 Task: Move the position of the to-do list to the doing list.
Action: Mouse moved to (882, 287)
Screenshot: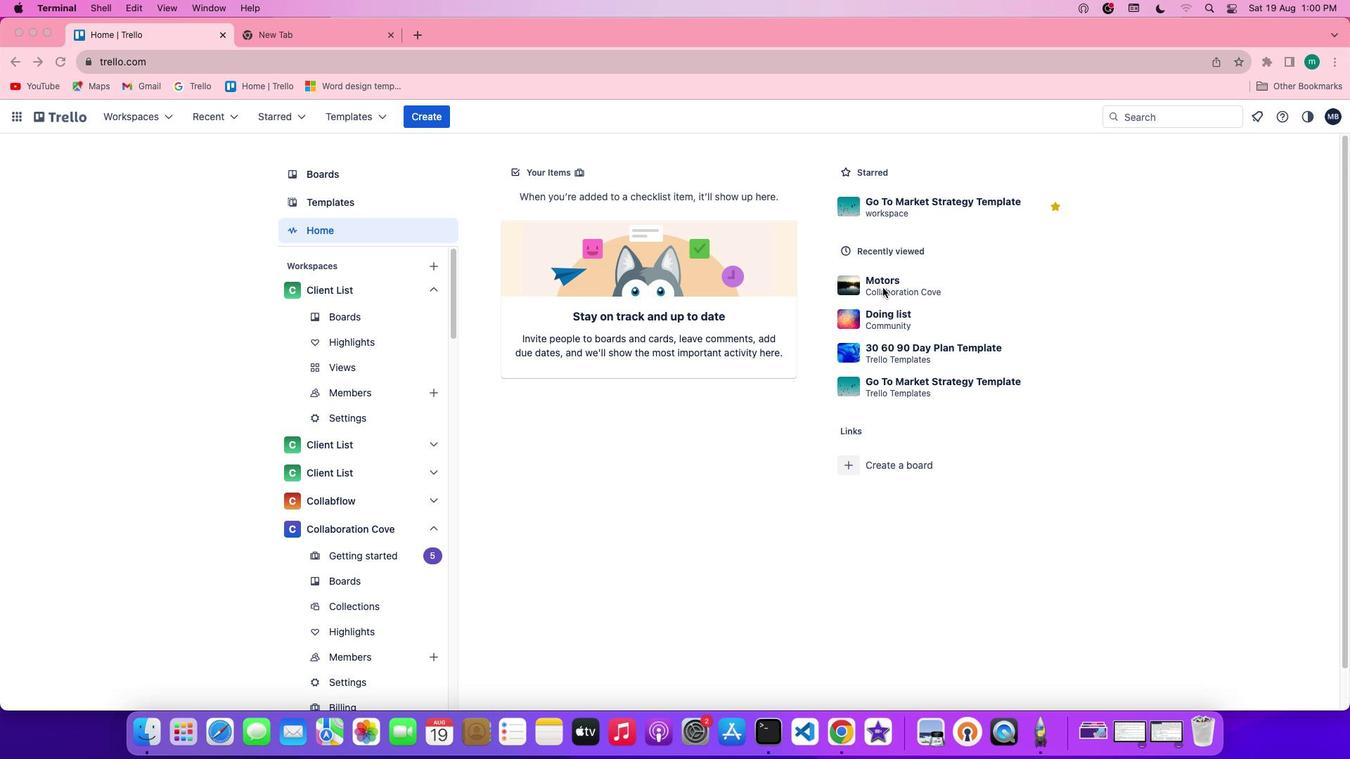 
Action: Mouse pressed left at (882, 287)
Screenshot: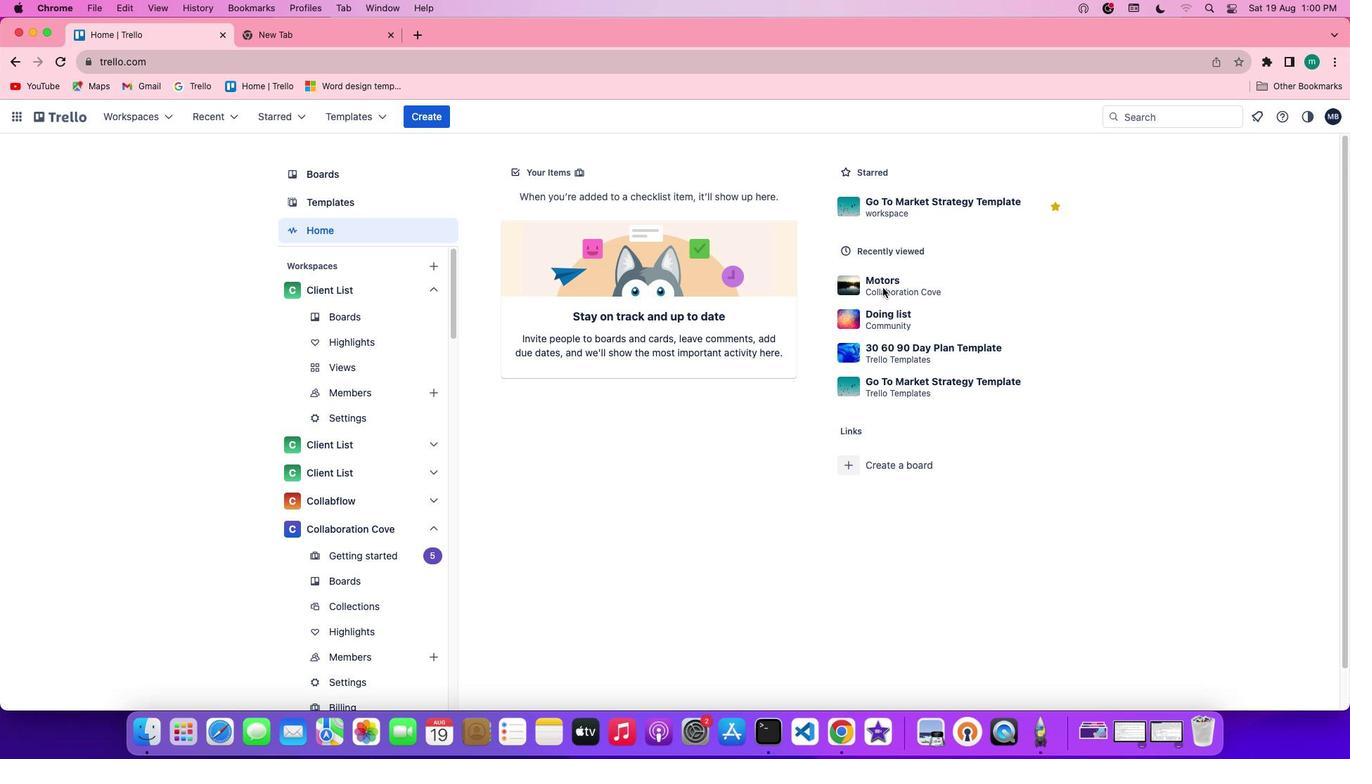 
Action: Mouse pressed left at (882, 287)
Screenshot: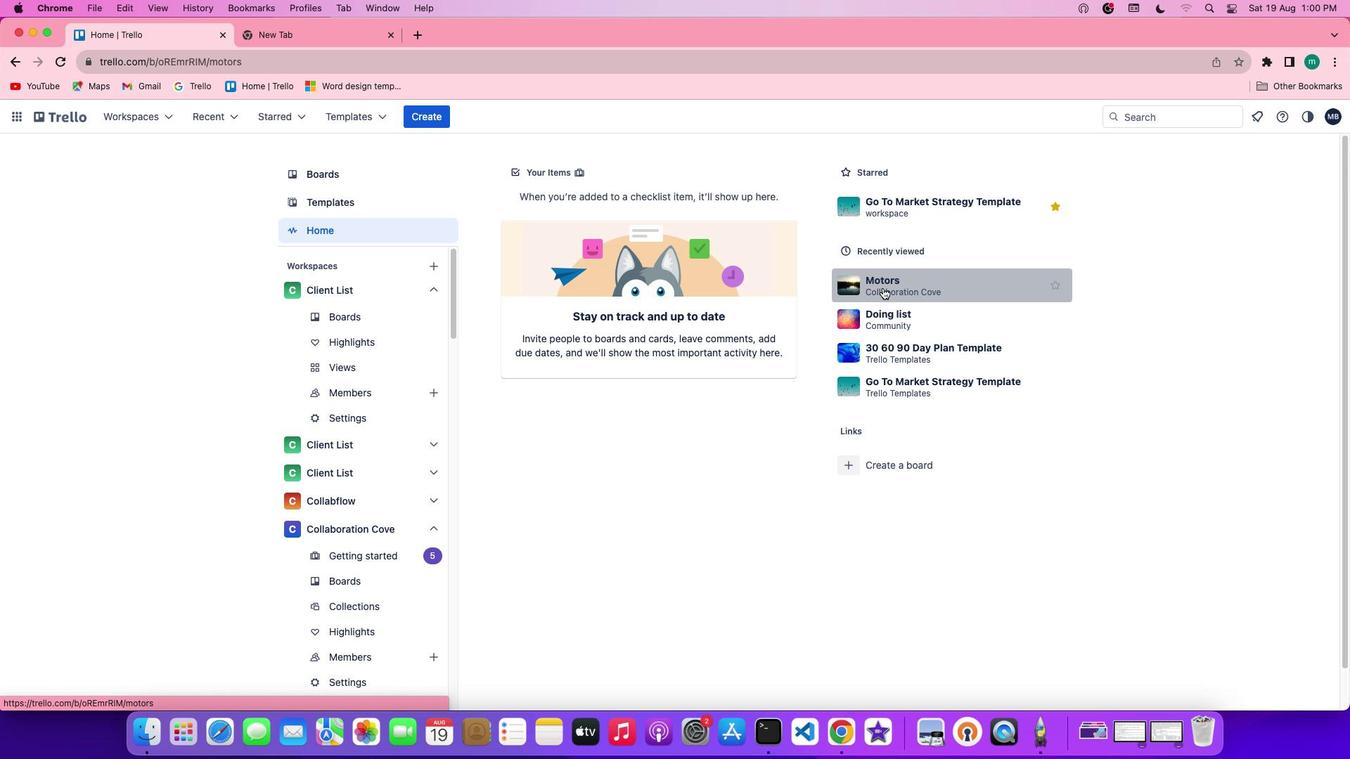 
Action: Mouse moved to (398, 228)
Screenshot: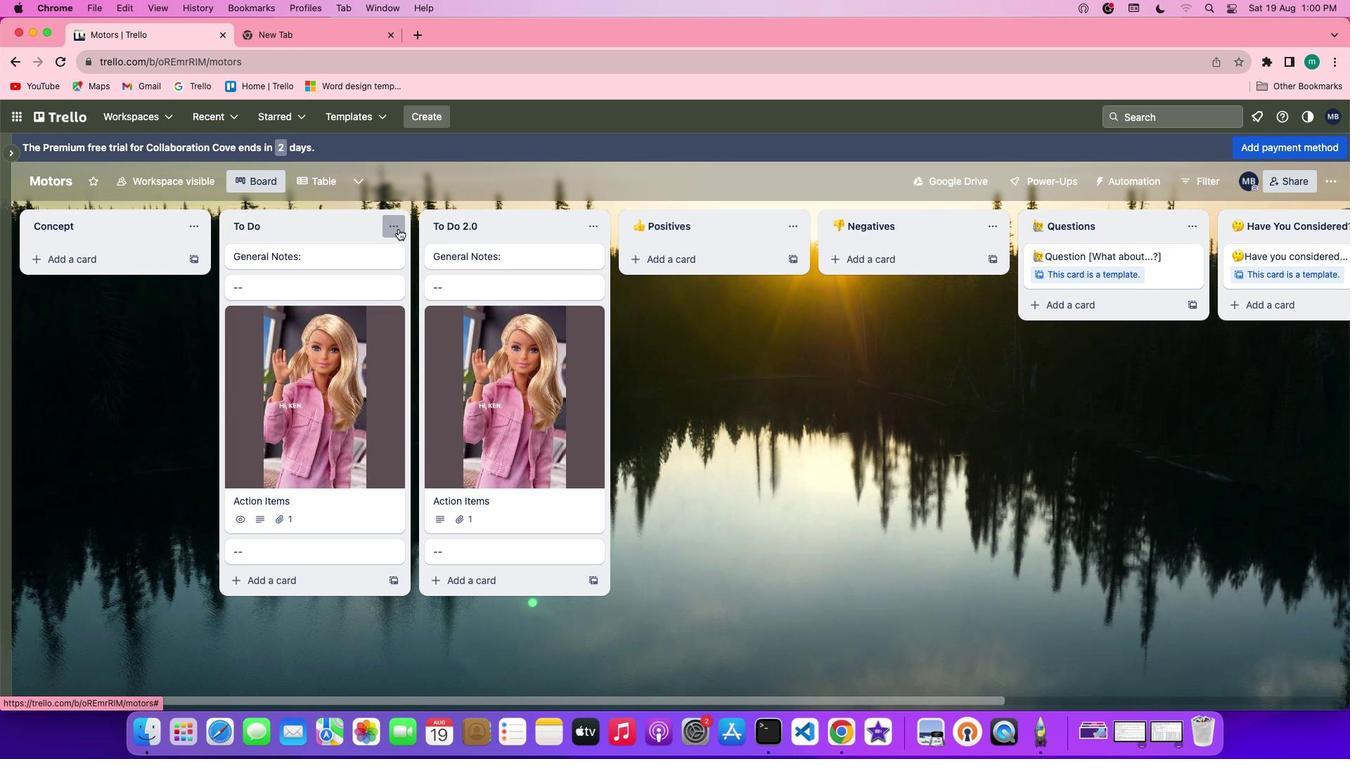 
Action: Mouse pressed left at (398, 228)
Screenshot: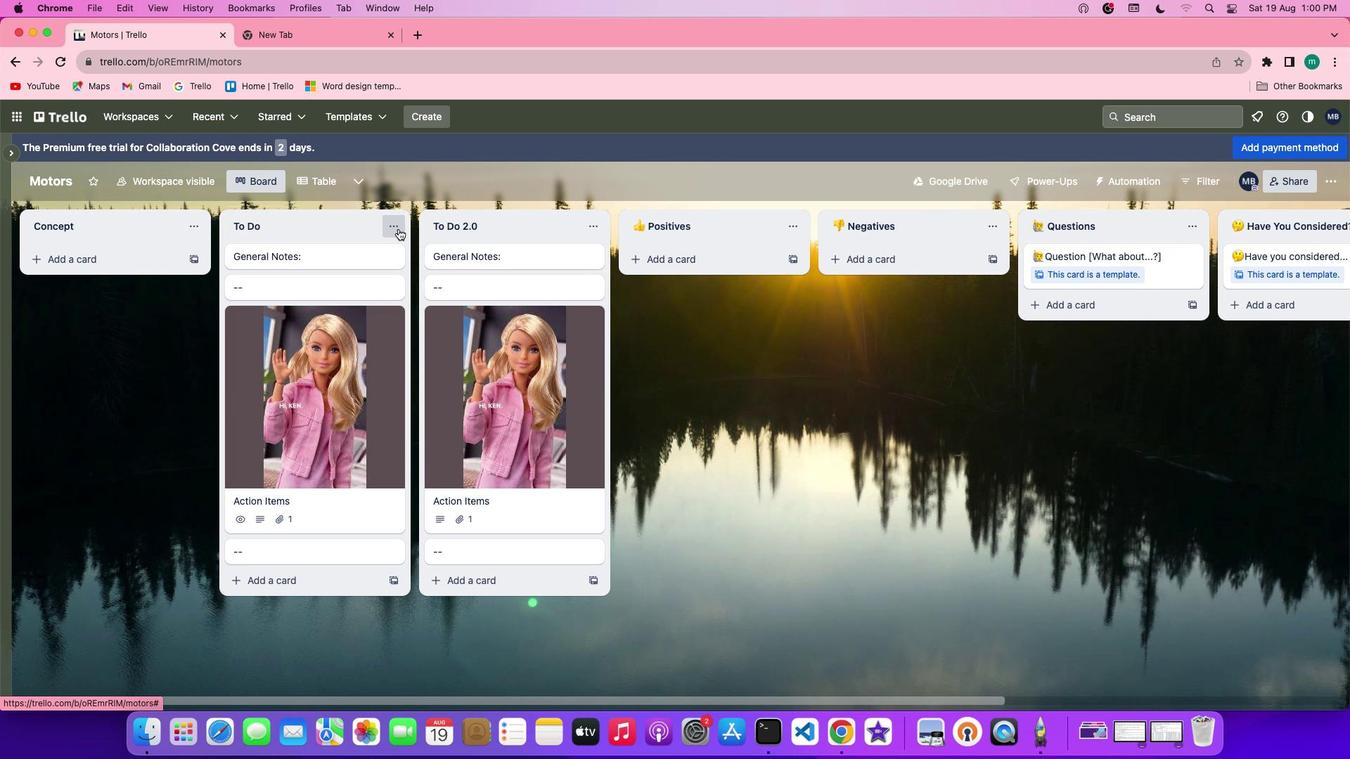 
Action: Mouse moved to (426, 331)
Screenshot: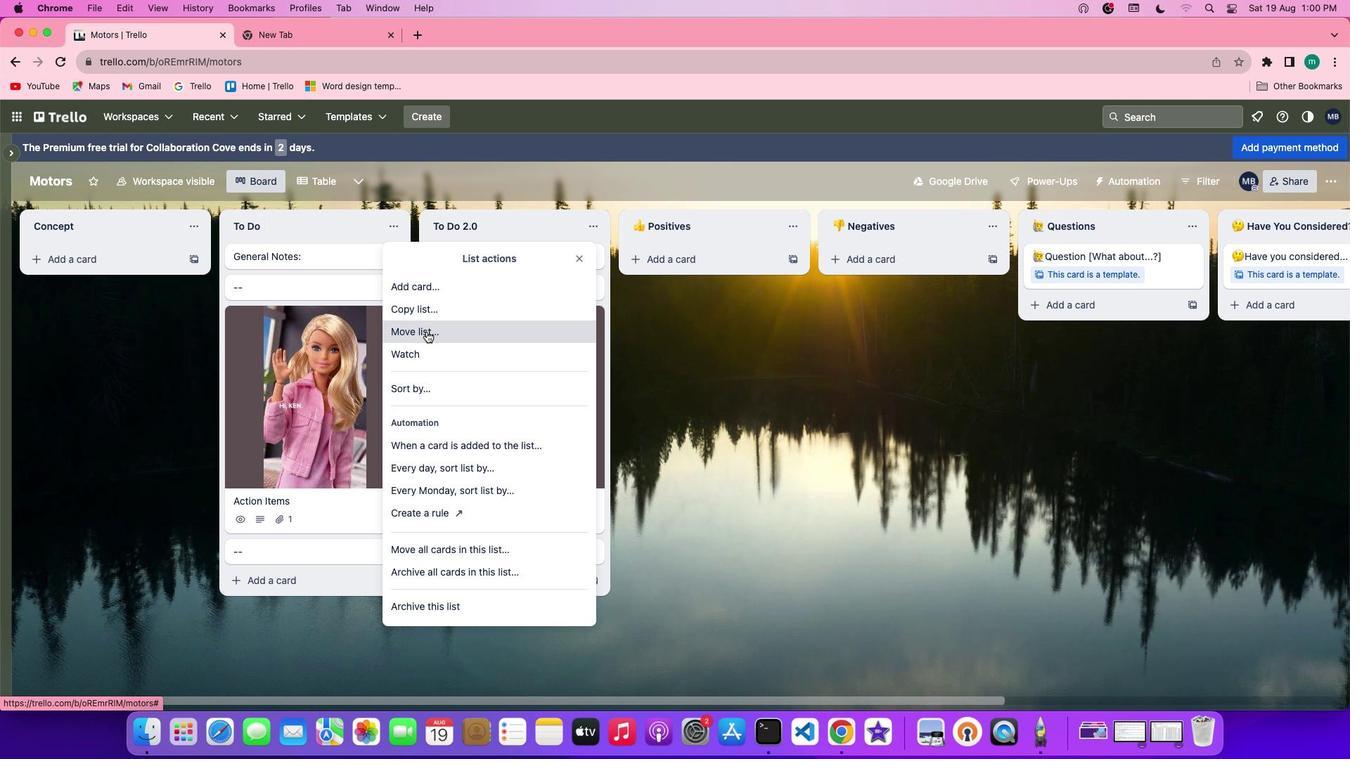 
Action: Mouse pressed left at (426, 331)
Screenshot: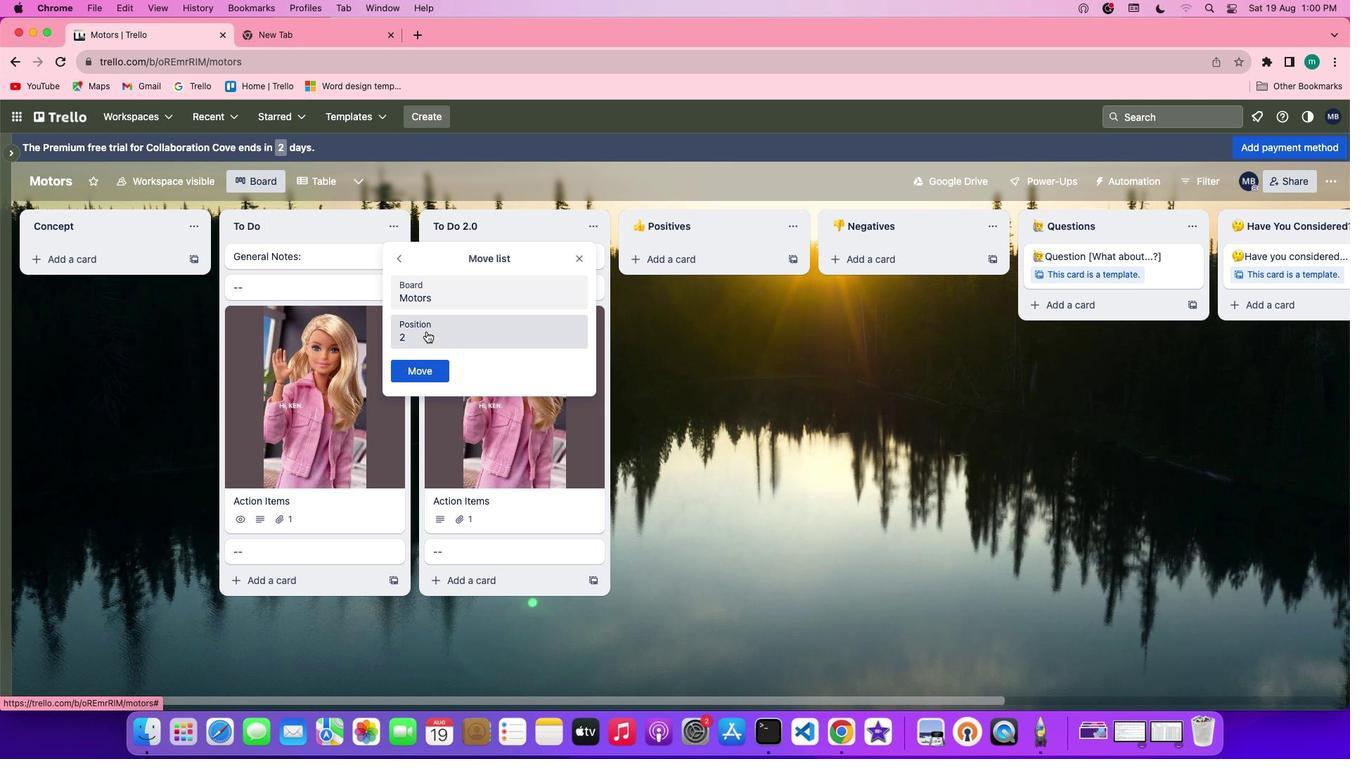 
Action: Mouse moved to (520, 290)
Screenshot: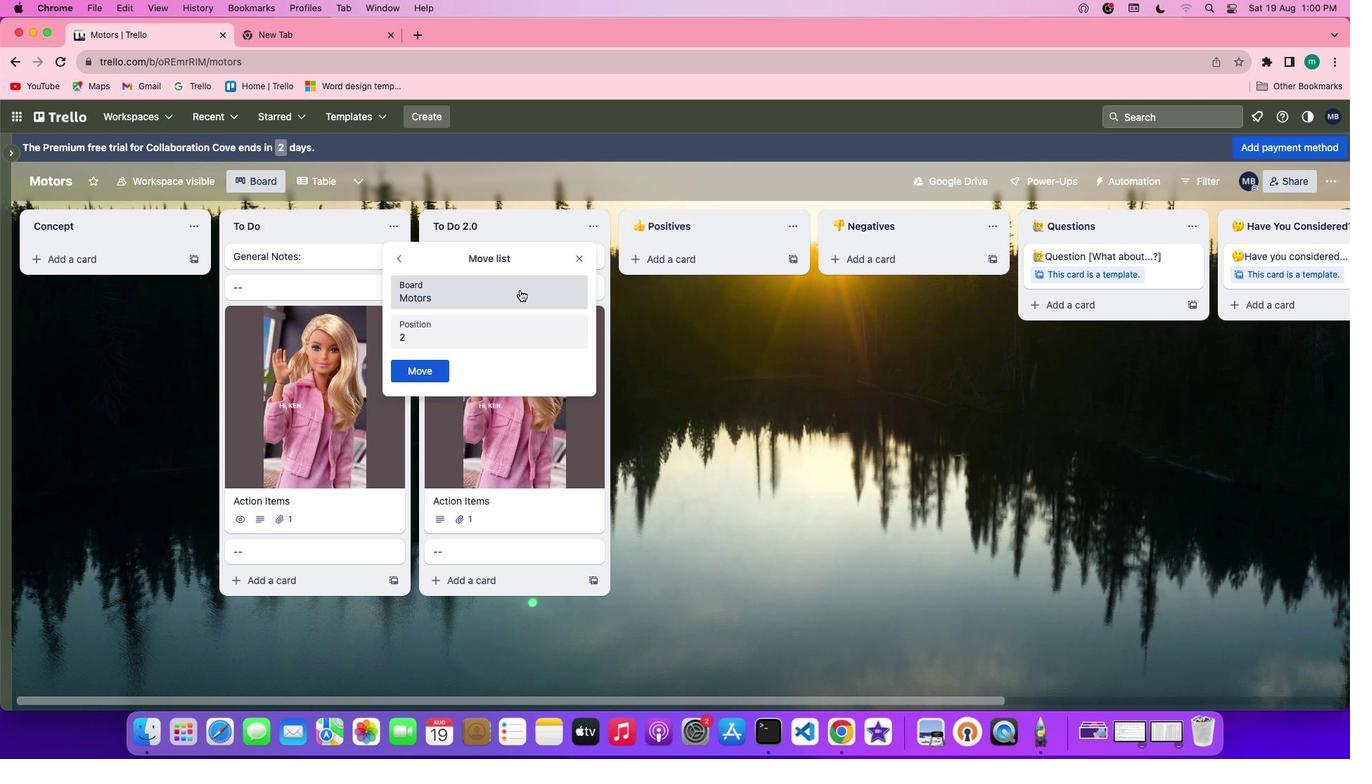 
Action: Mouse pressed left at (520, 290)
Screenshot: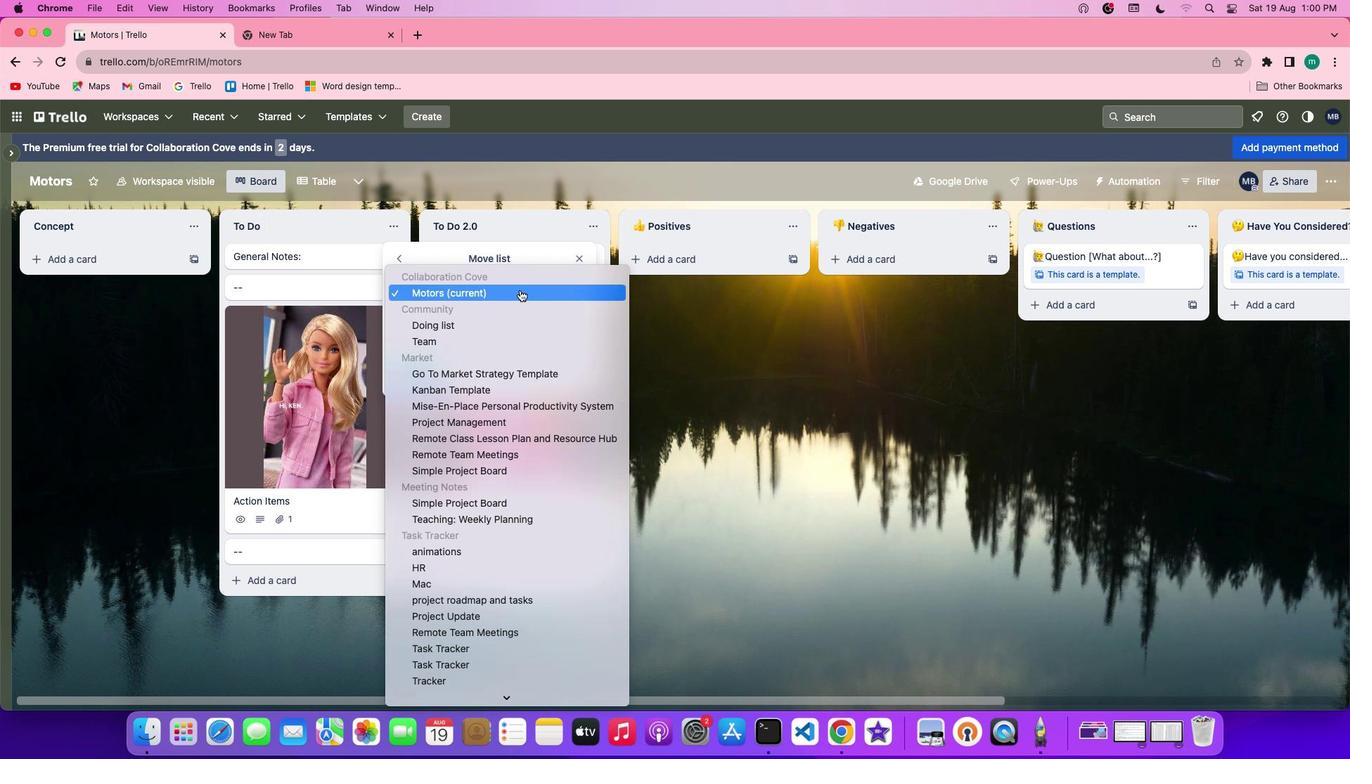 
Action: Mouse moved to (509, 320)
Screenshot: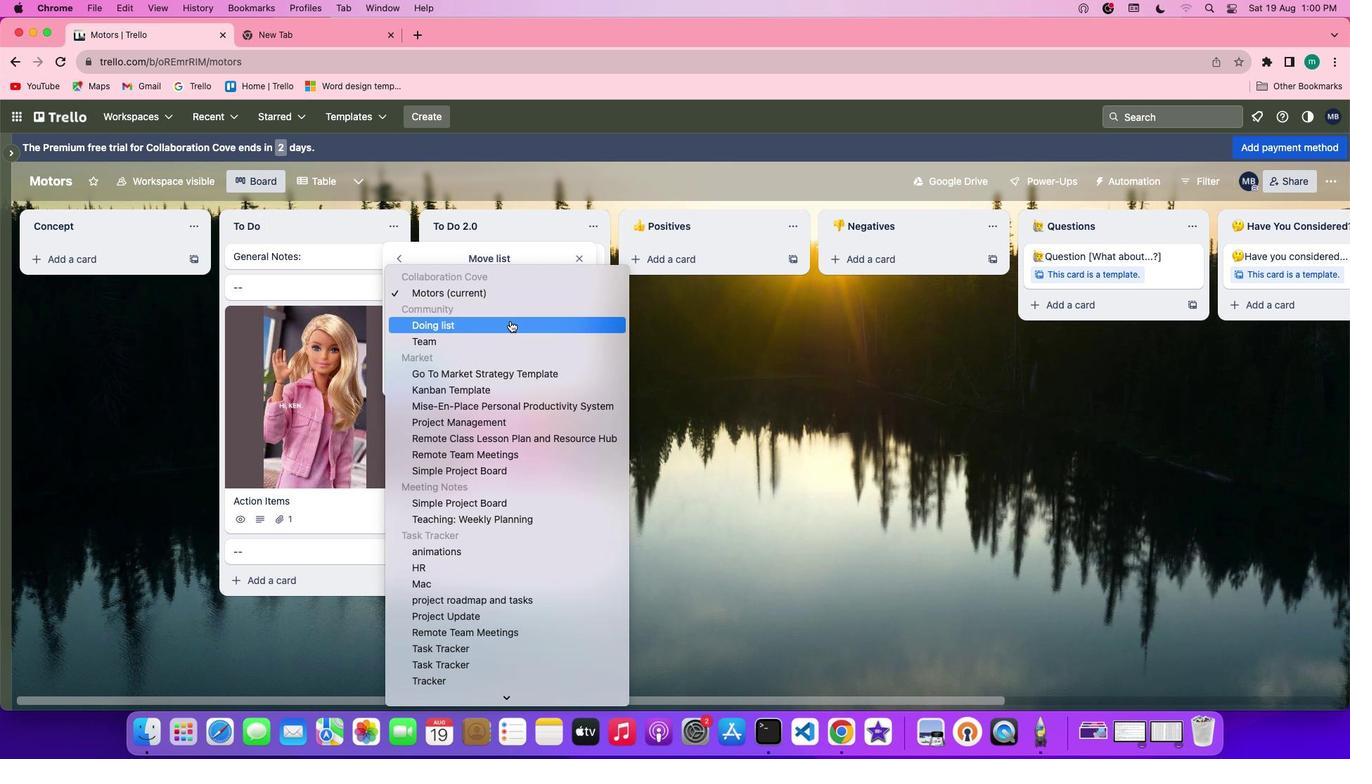 
Action: Mouse pressed left at (509, 320)
Screenshot: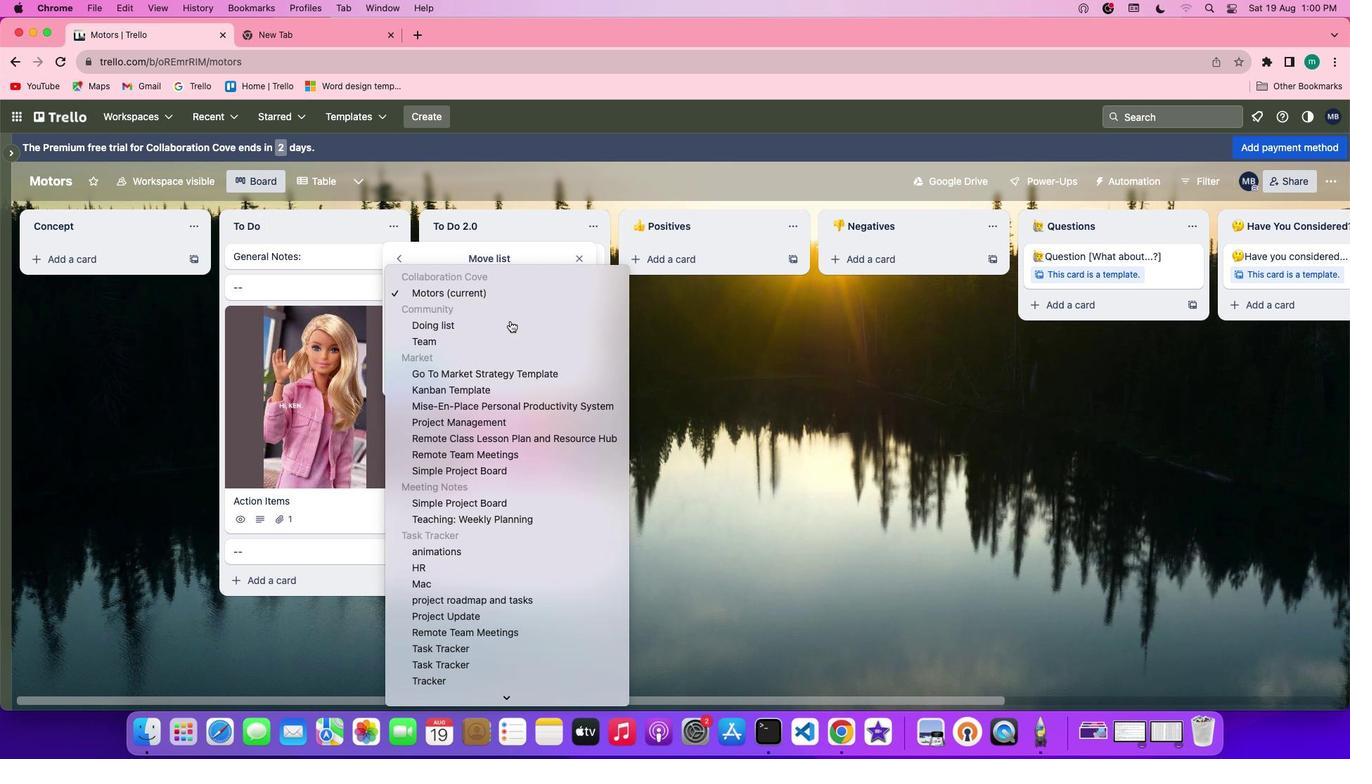 
Action: Mouse moved to (433, 369)
Screenshot: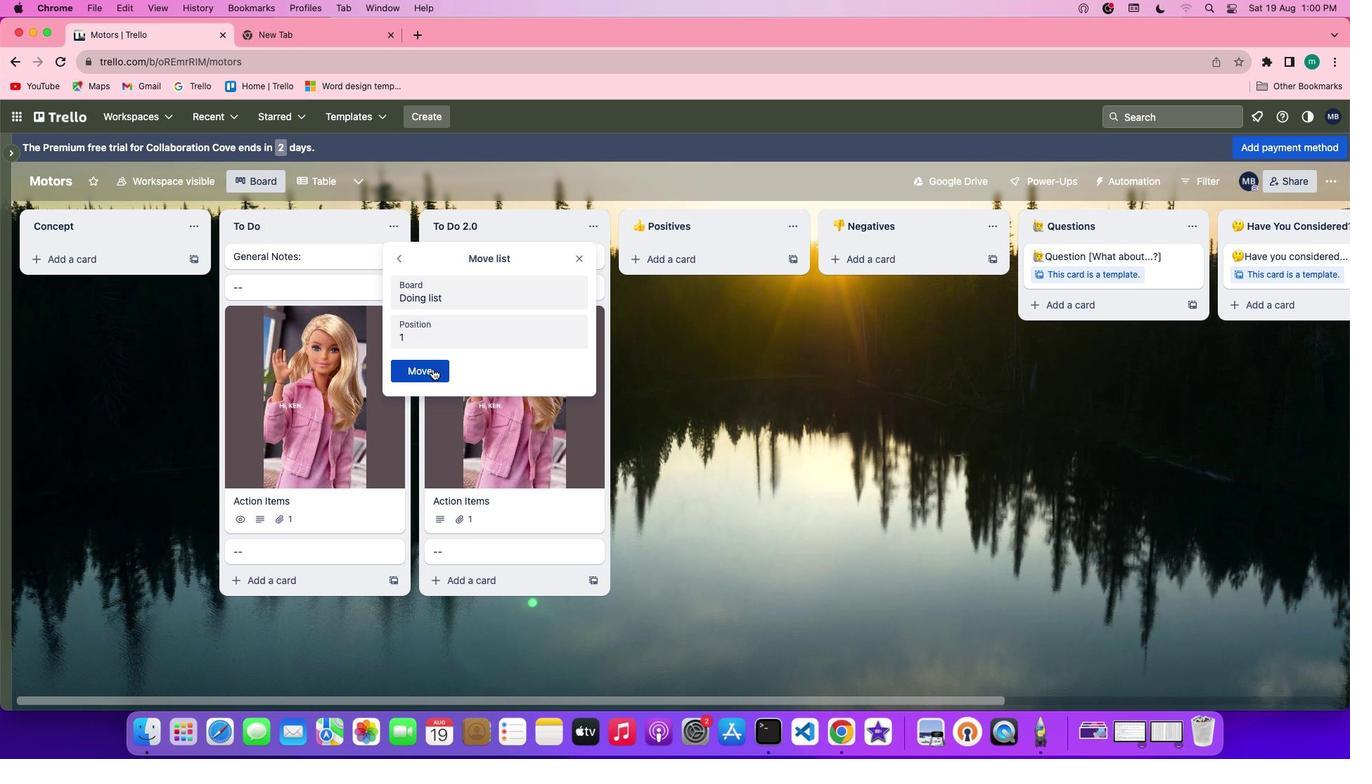 
Action: Mouse pressed left at (433, 369)
Screenshot: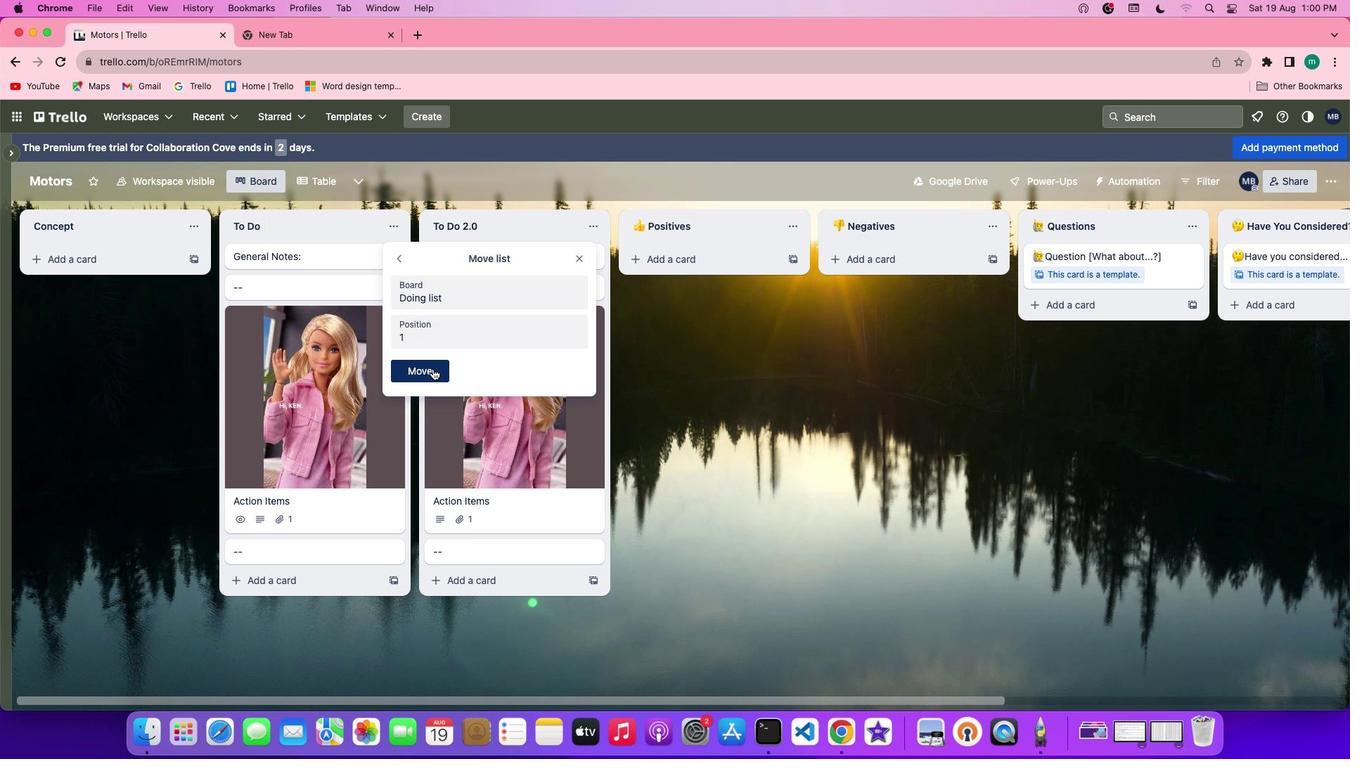 
